 Task: Select the prompt option in the on-task errors.
Action: Mouse moved to (2, 469)
Screenshot: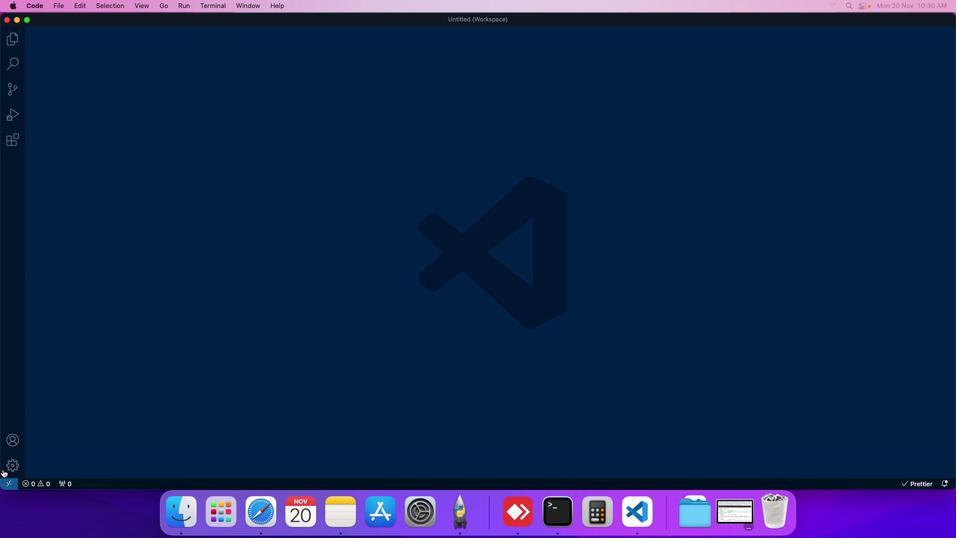 
Action: Mouse pressed left at (2, 469)
Screenshot: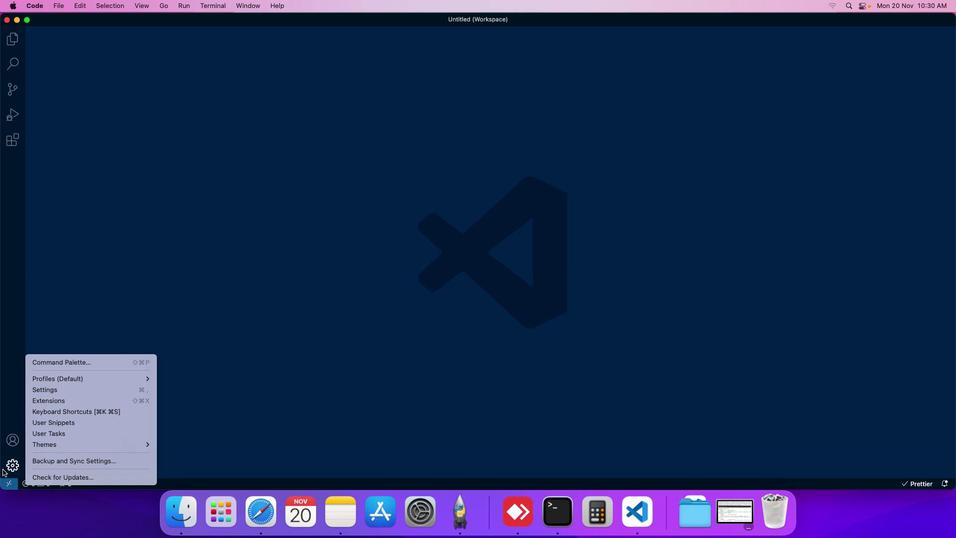 
Action: Mouse moved to (57, 391)
Screenshot: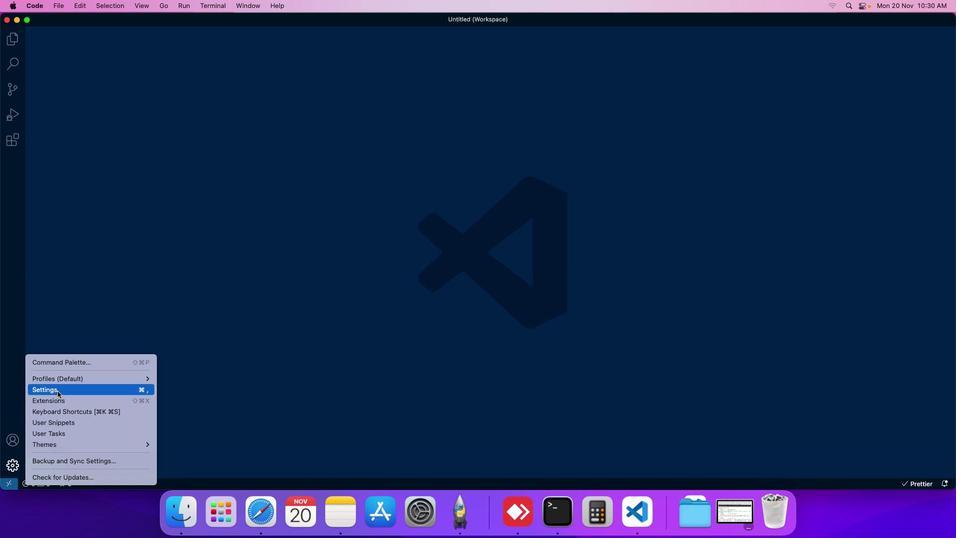 
Action: Mouse pressed left at (57, 391)
Screenshot: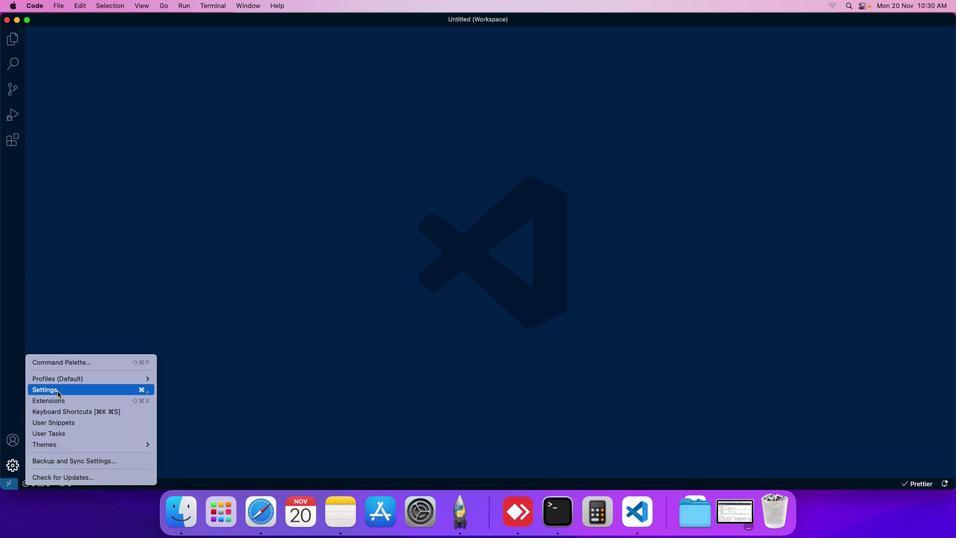 
Action: Mouse moved to (234, 79)
Screenshot: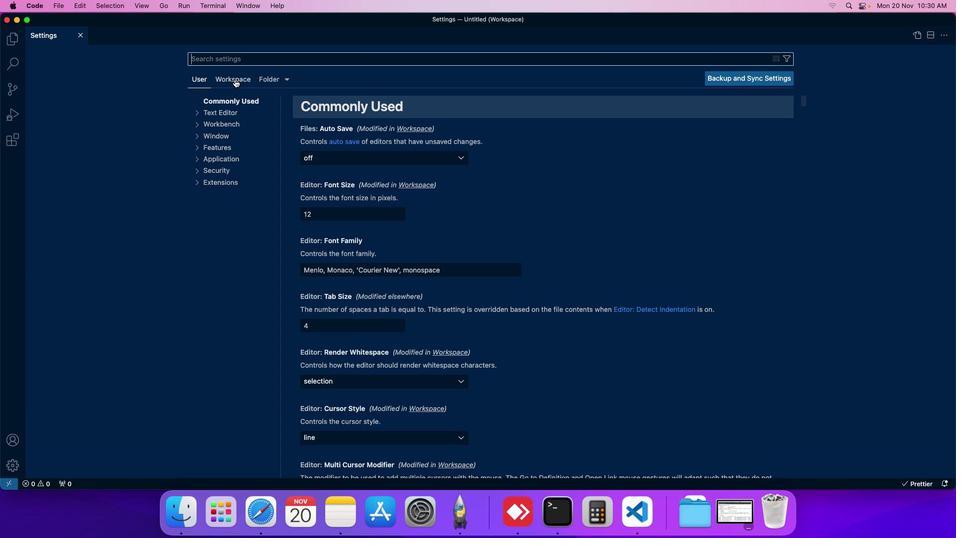 
Action: Mouse pressed left at (234, 79)
Screenshot: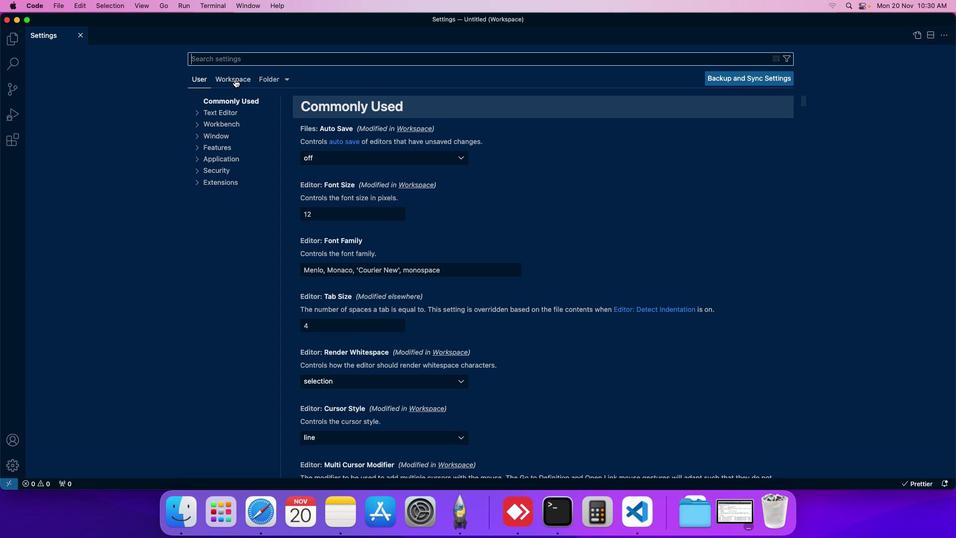 
Action: Mouse moved to (218, 145)
Screenshot: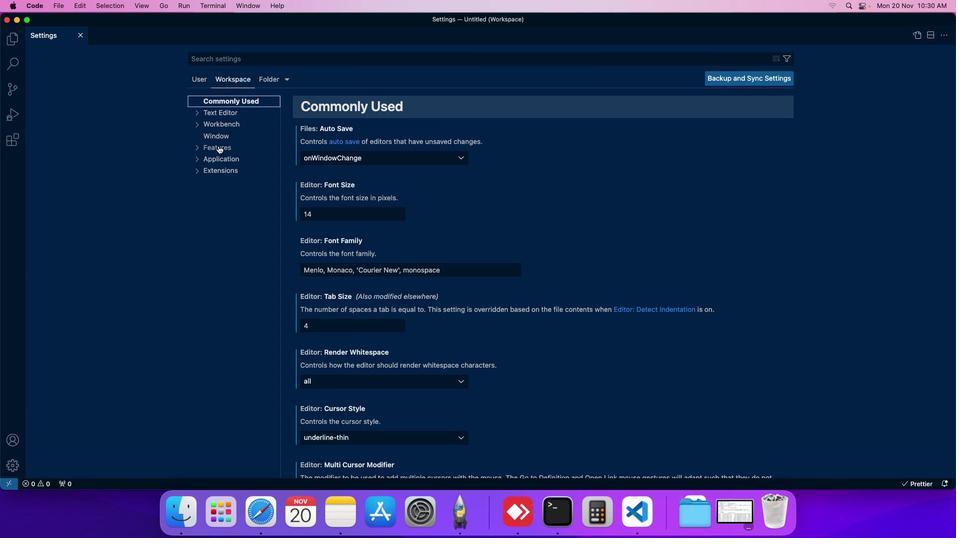 
Action: Mouse pressed left at (218, 145)
Screenshot: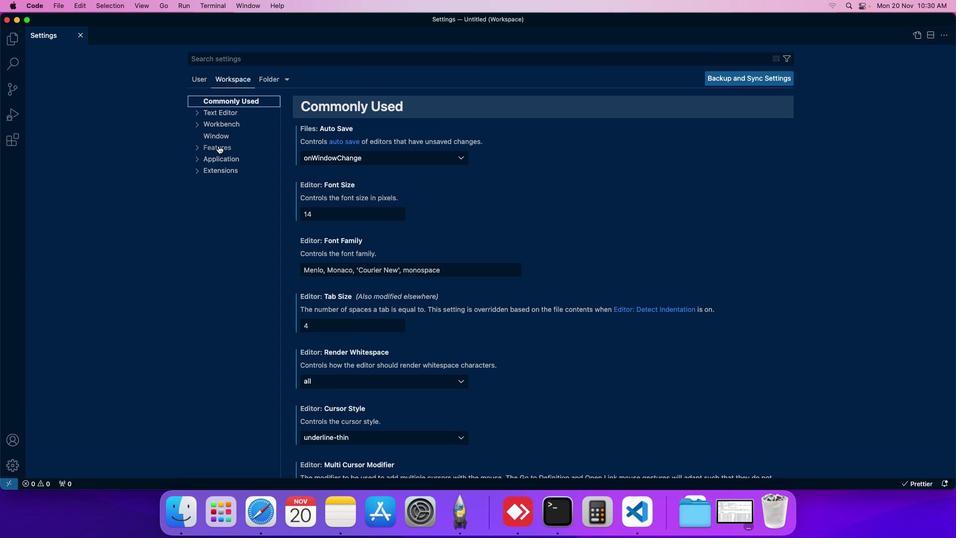 
Action: Mouse moved to (216, 196)
Screenshot: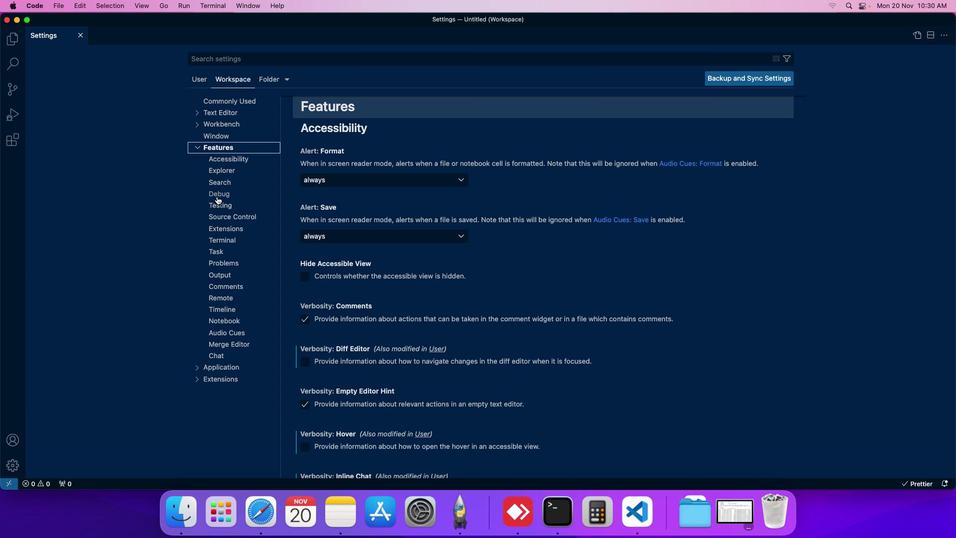
Action: Mouse pressed left at (216, 196)
Screenshot: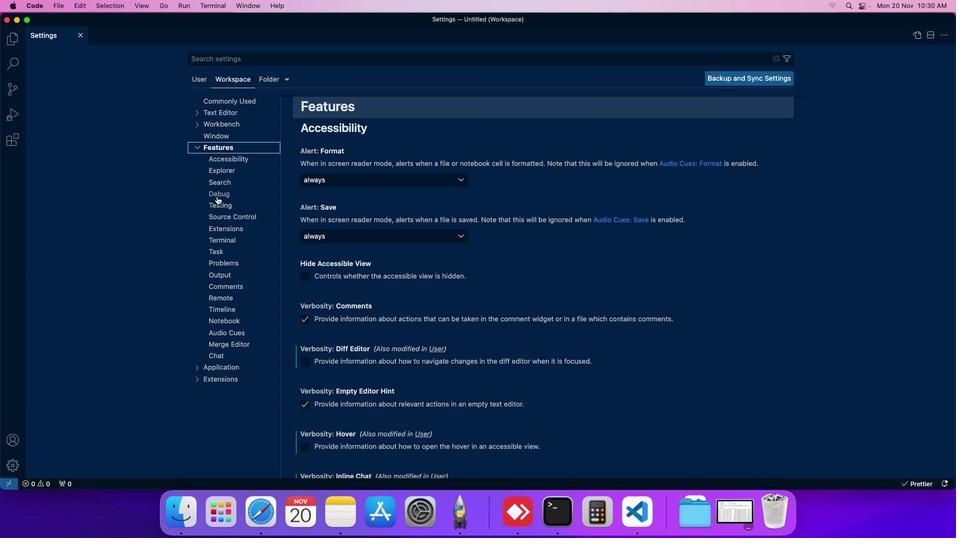 
Action: Mouse moved to (332, 233)
Screenshot: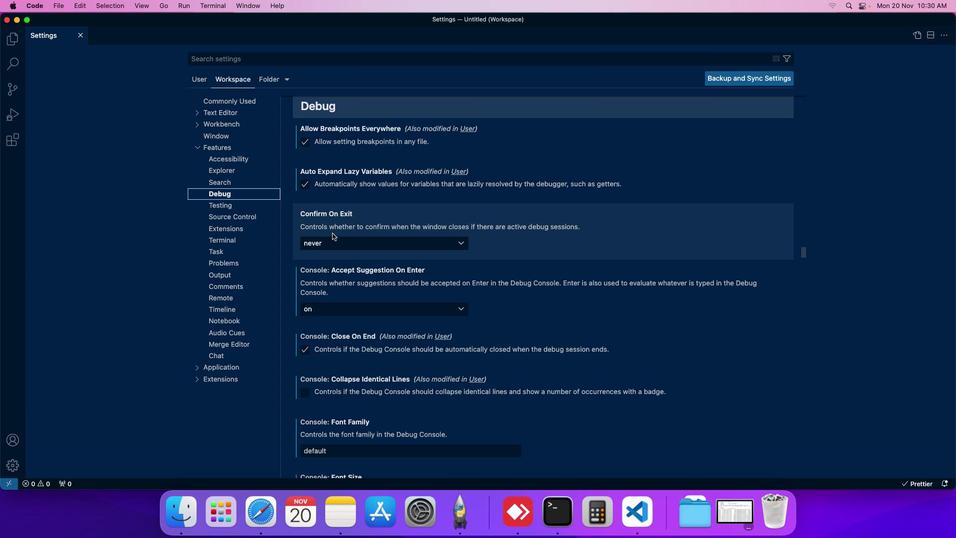 
Action: Mouse scrolled (332, 233) with delta (0, 0)
Screenshot: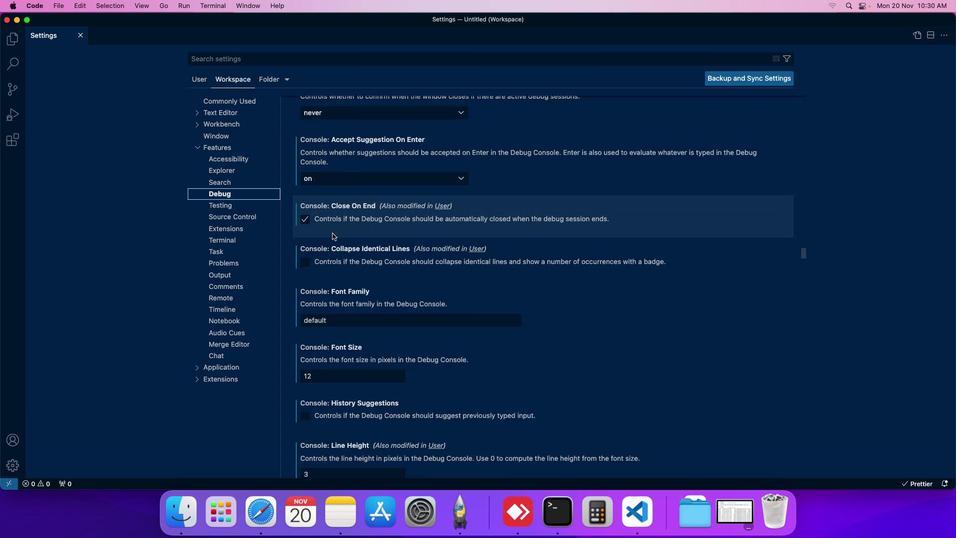 
Action: Mouse scrolled (332, 233) with delta (0, 0)
Screenshot: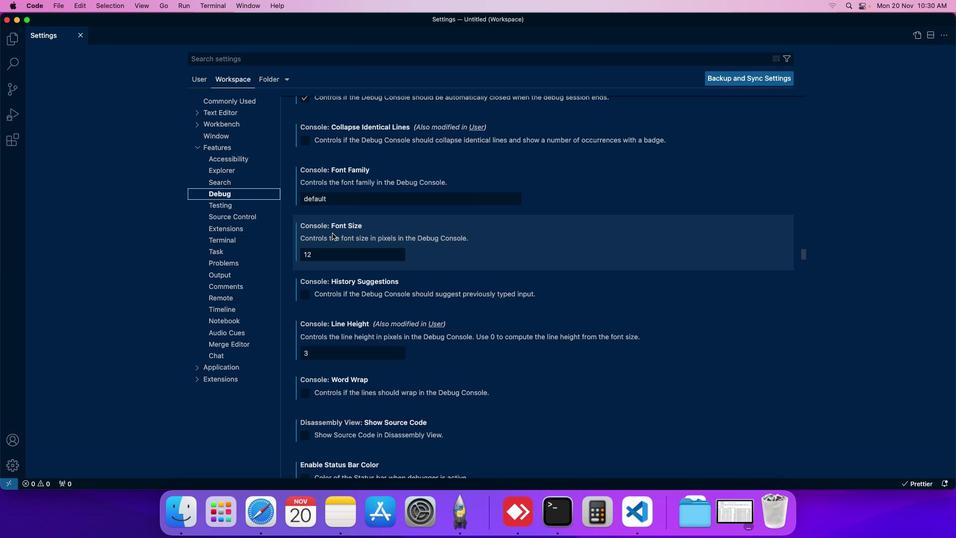 
Action: Mouse scrolled (332, 233) with delta (0, 0)
Screenshot: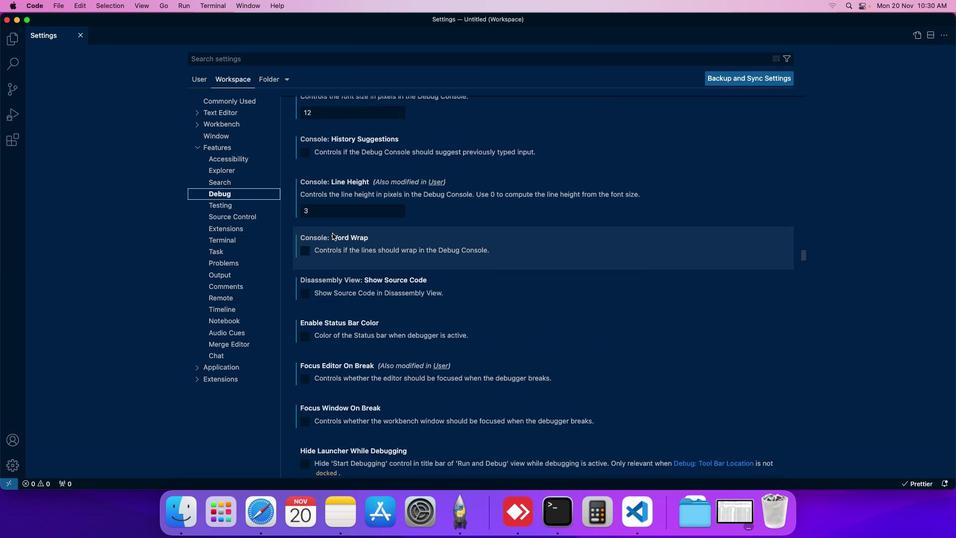
Action: Mouse scrolled (332, 233) with delta (0, 0)
Screenshot: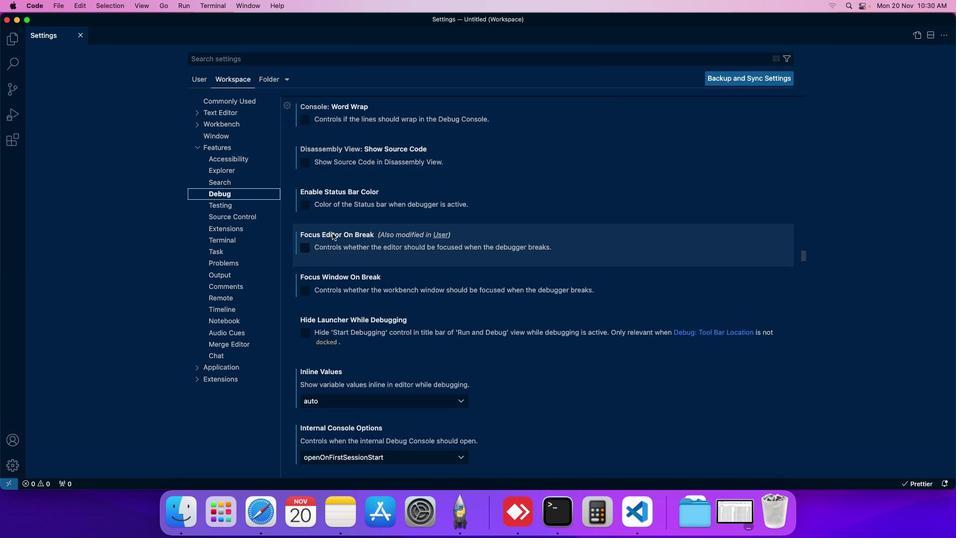 
Action: Mouse scrolled (332, 233) with delta (0, 0)
Screenshot: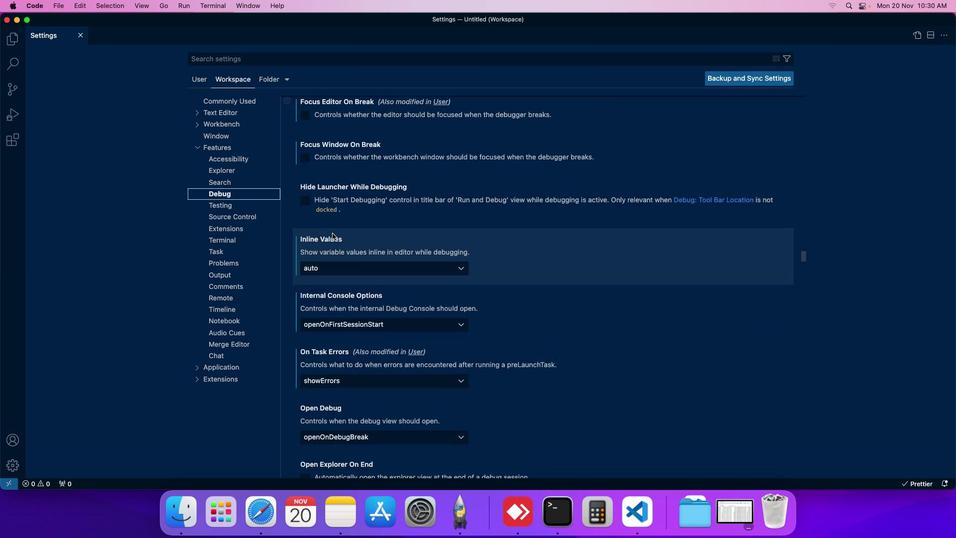 
Action: Mouse scrolled (332, 233) with delta (0, 0)
Screenshot: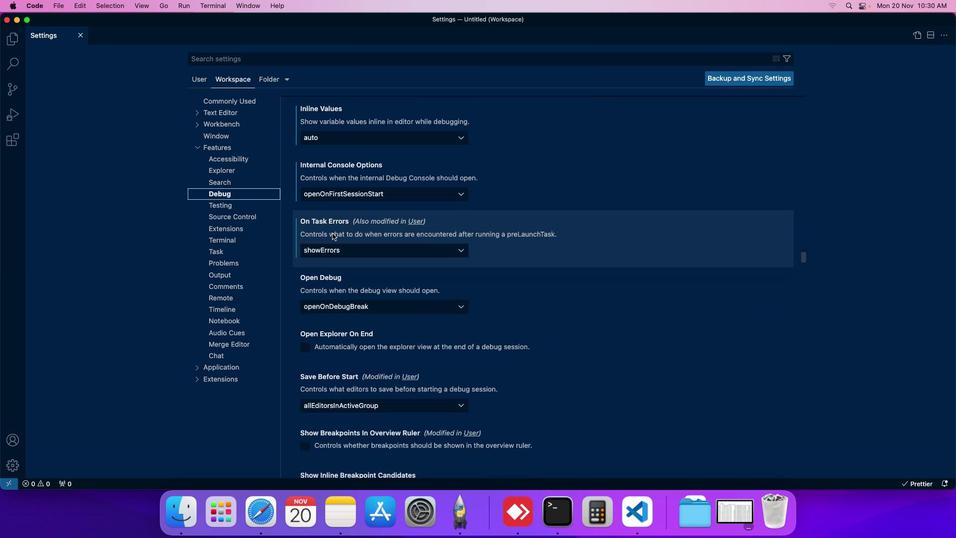 
Action: Mouse moved to (380, 252)
Screenshot: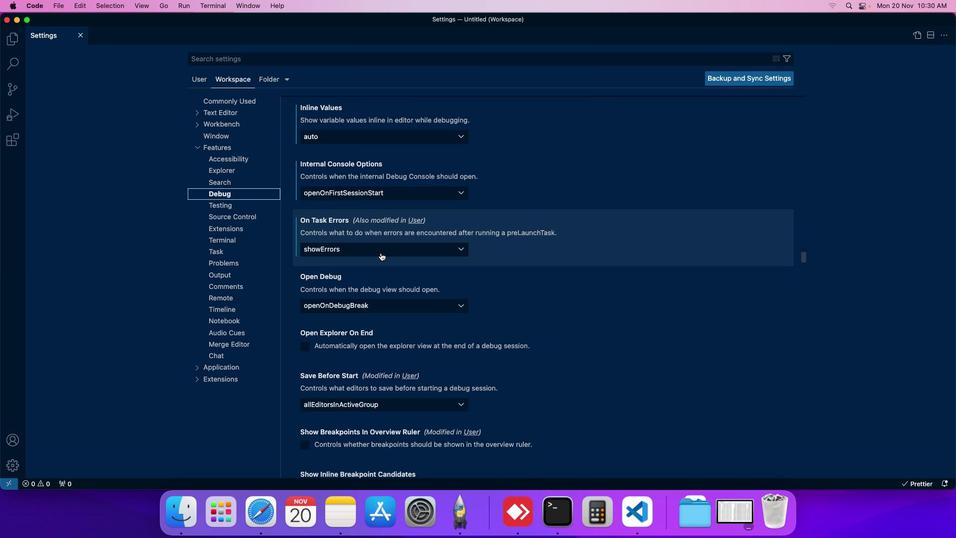
Action: Mouse pressed left at (380, 252)
Screenshot: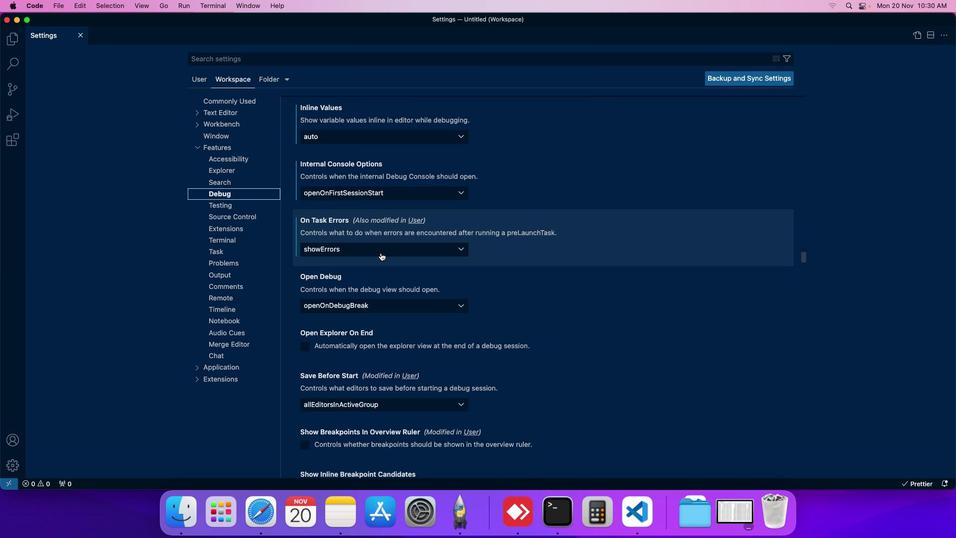 
Action: Mouse moved to (346, 285)
Screenshot: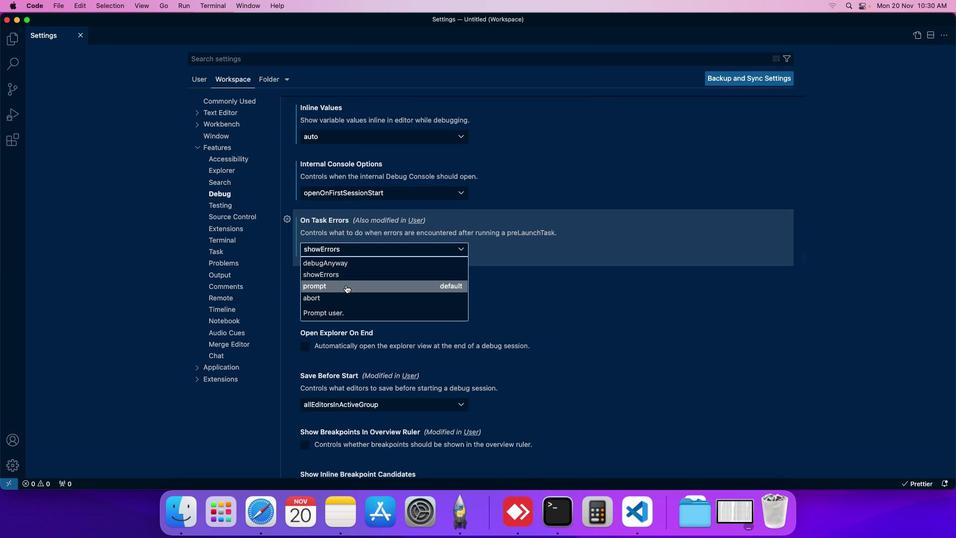 
Action: Mouse pressed left at (346, 285)
Screenshot: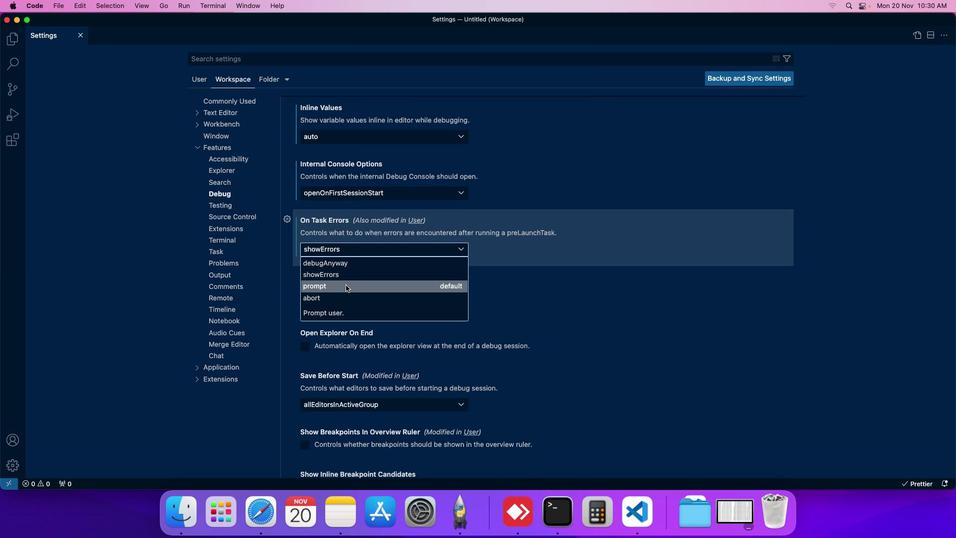 
Action: Mouse moved to (349, 258)
Screenshot: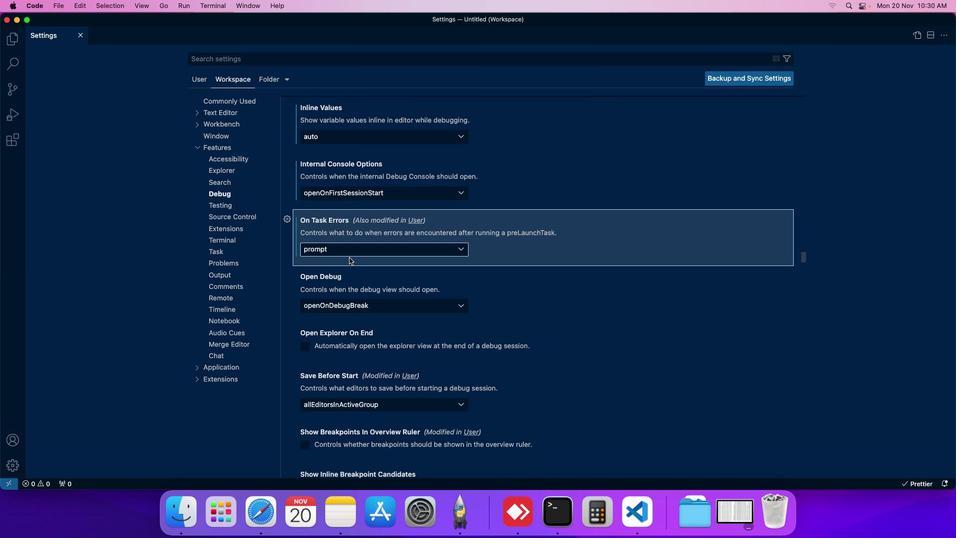 
